 Task: Create List Industry Analysis in Board Resource Allocation Techniques to Workspace Health and Safety. Create List SWOT Analysis in Board Social Media Advertising Analytics to Workspace Health and Safety. Create List Risk Assessment in Board Content Marketing Content Distribution and Promotion to Workspace Health and Safety
Action: Mouse moved to (54, 300)
Screenshot: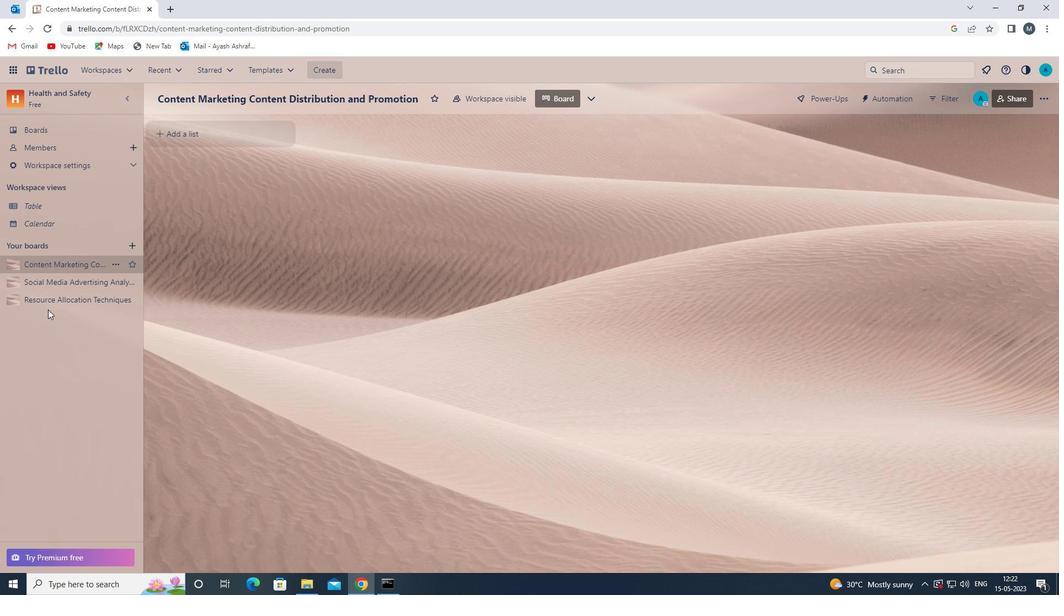 
Action: Mouse pressed left at (54, 300)
Screenshot: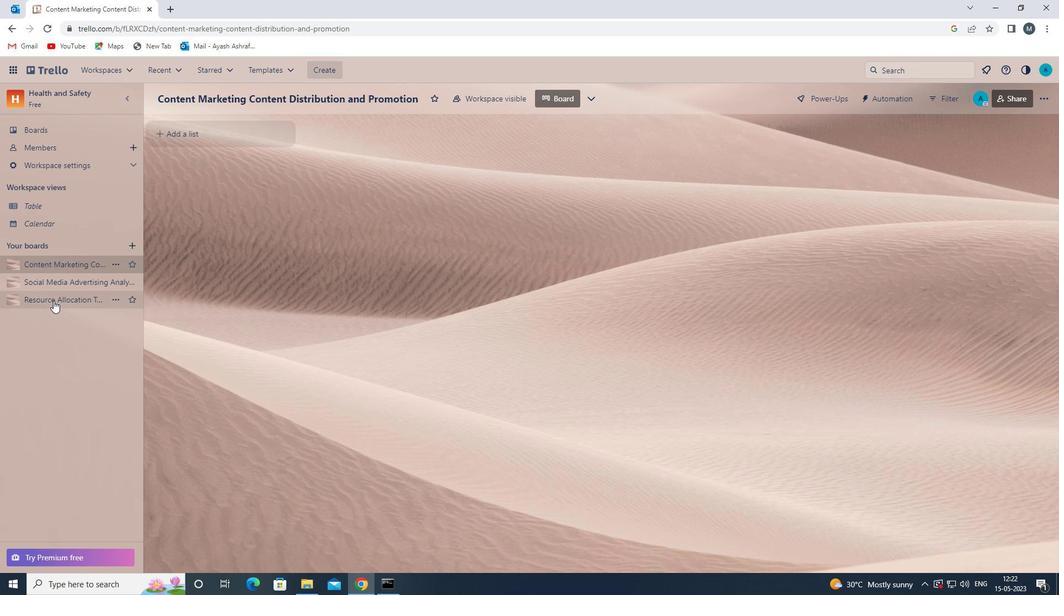 
Action: Mouse moved to (199, 131)
Screenshot: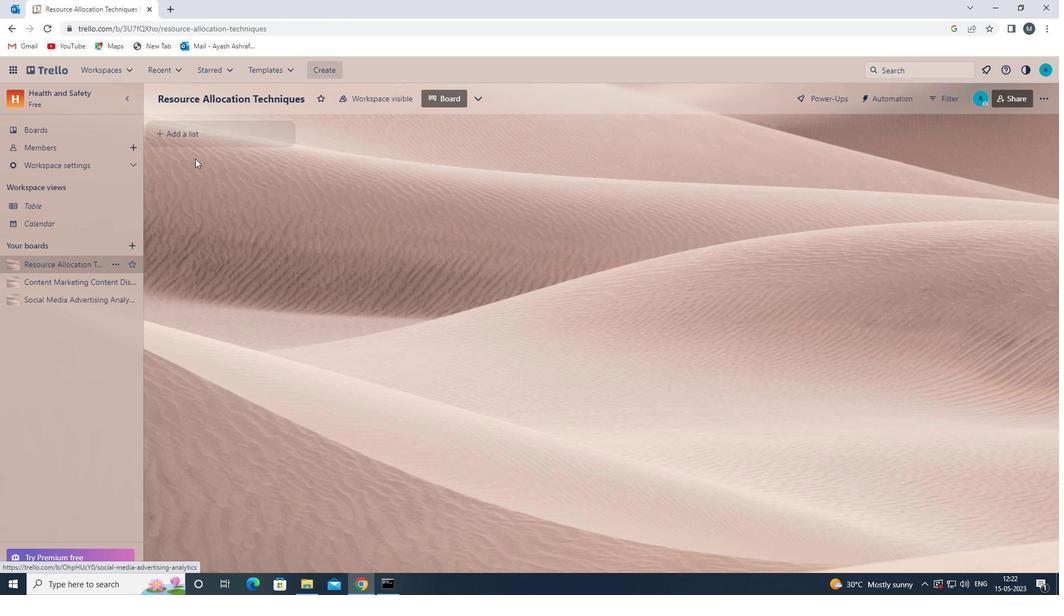 
Action: Mouse pressed left at (199, 131)
Screenshot: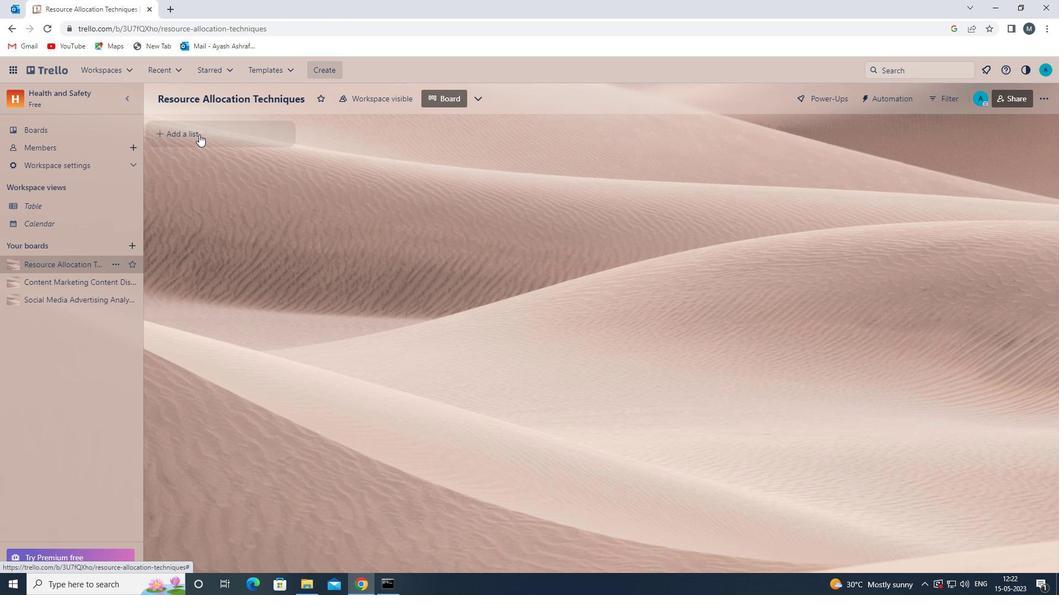 
Action: Mouse moved to (208, 153)
Screenshot: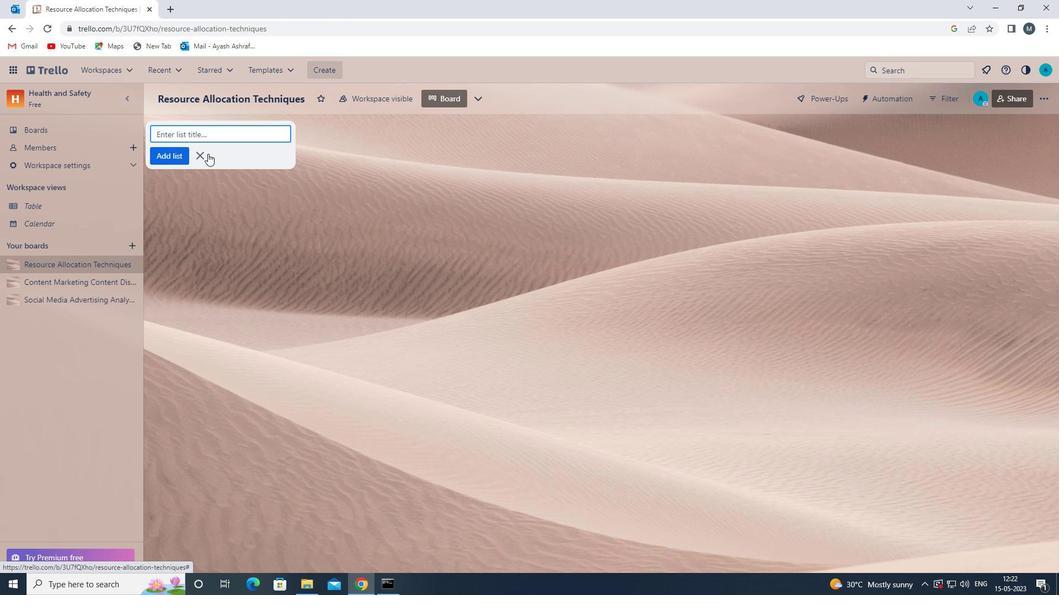 
Action: Key pressed <Key.shift>INDUSTRY<Key.space><Key.shift>AB<Key.backspace>NALYSIS<Key.space>
Screenshot: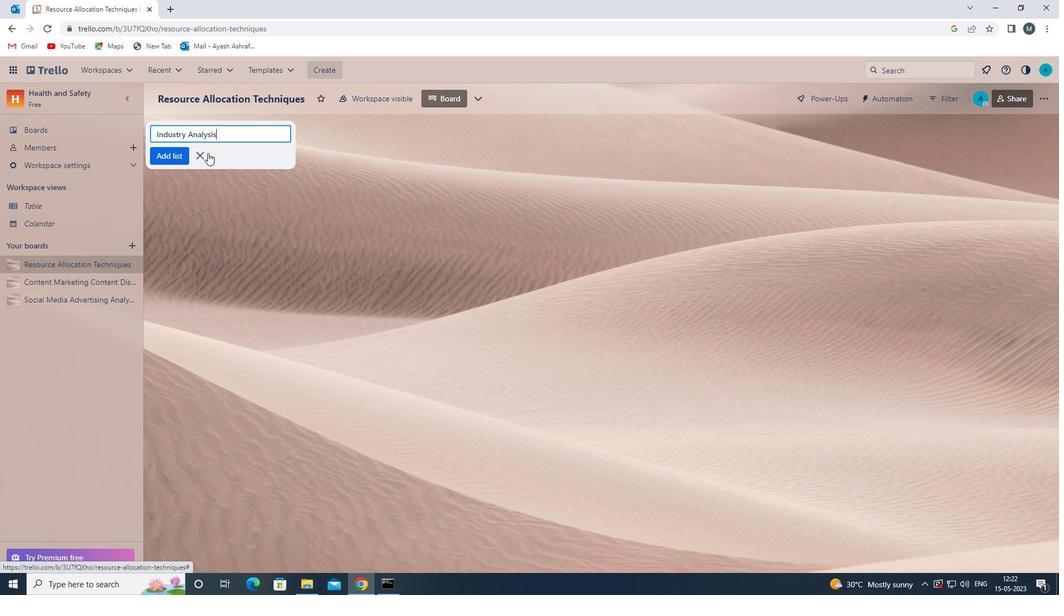 
Action: Mouse moved to (166, 153)
Screenshot: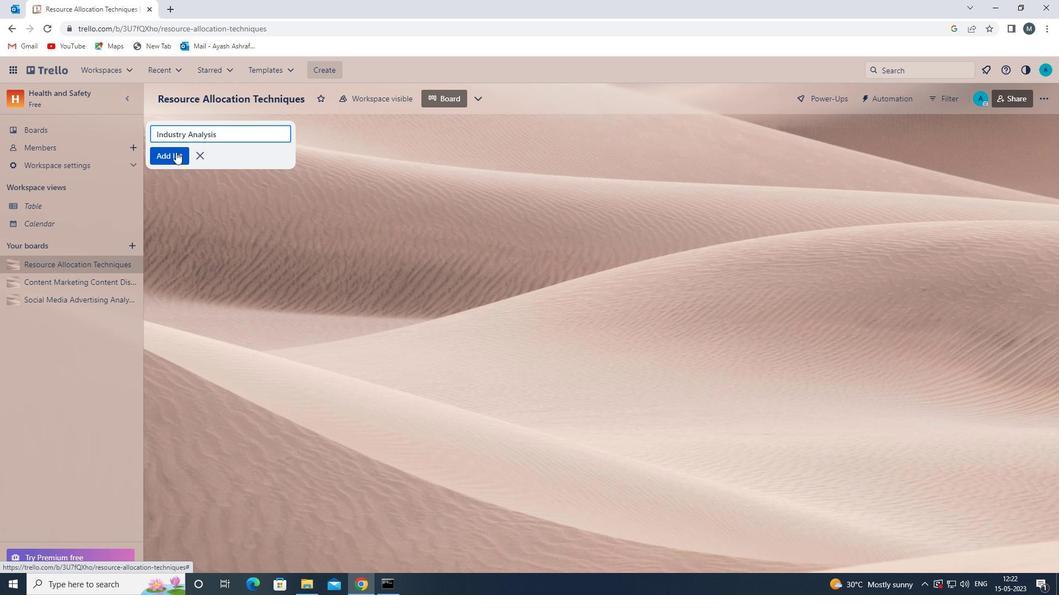 
Action: Mouse pressed left at (166, 153)
Screenshot: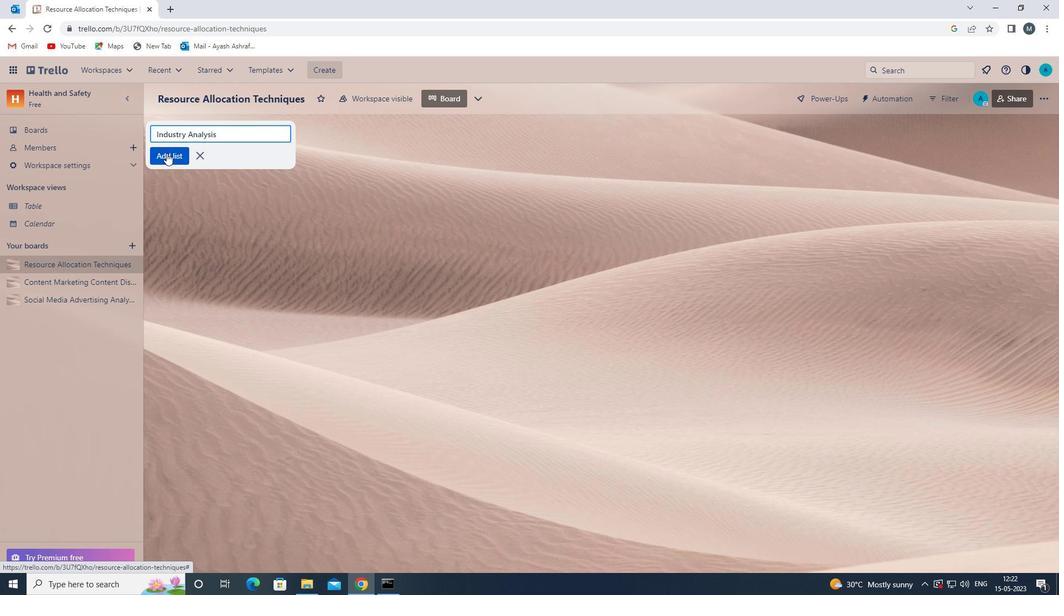 
Action: Mouse moved to (216, 296)
Screenshot: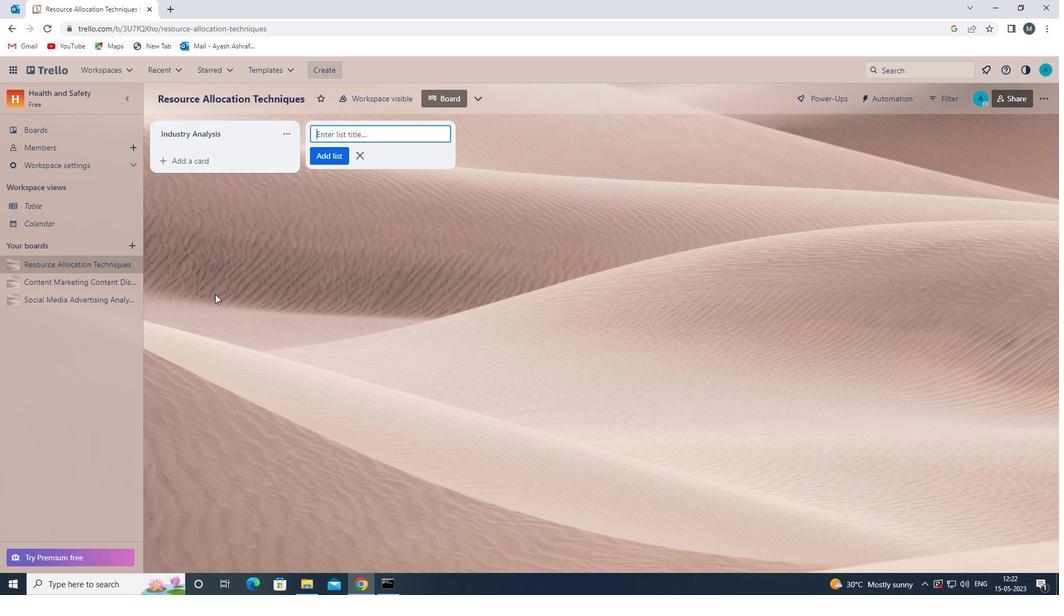 
Action: Mouse pressed left at (216, 296)
Screenshot: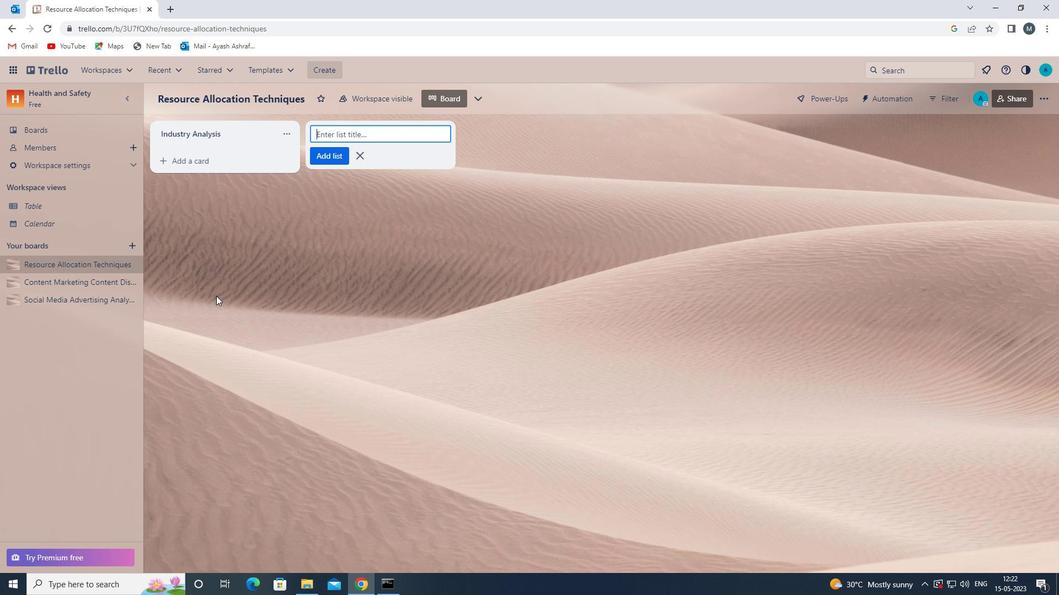 
Action: Mouse moved to (56, 295)
Screenshot: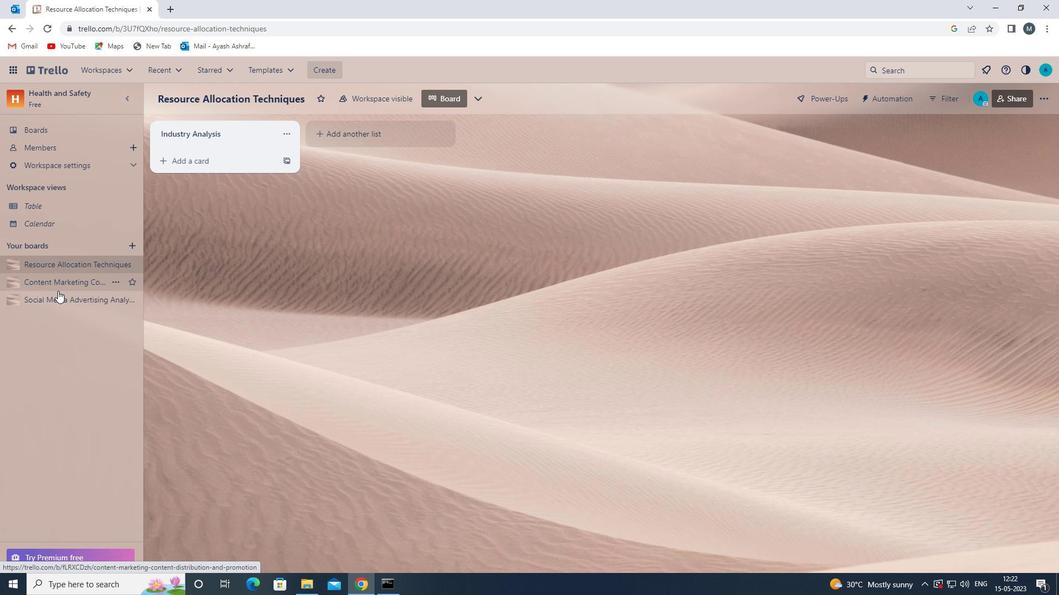
Action: Mouse pressed left at (56, 295)
Screenshot: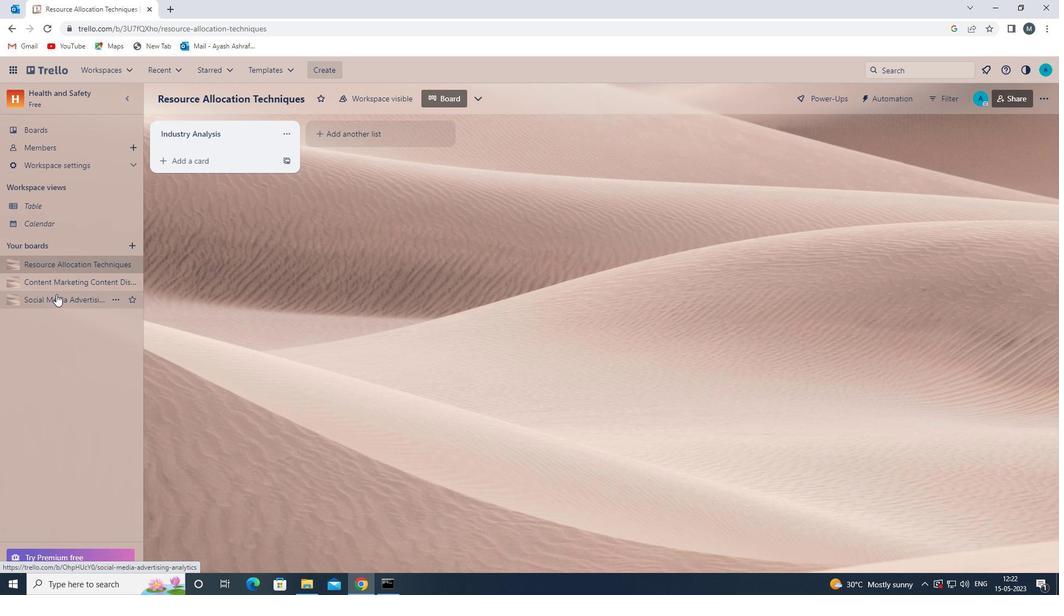 
Action: Mouse moved to (200, 134)
Screenshot: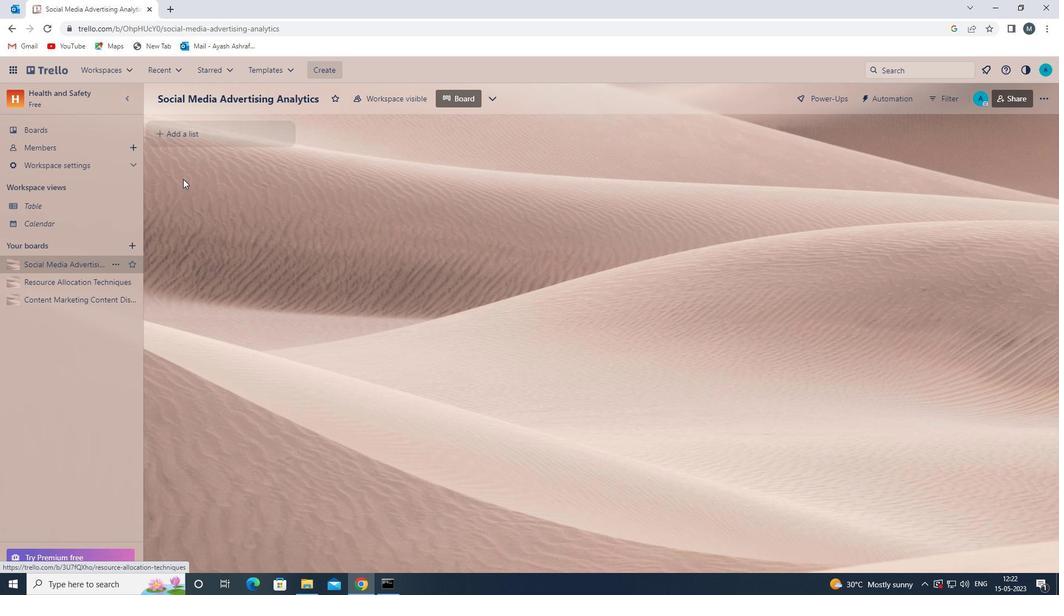 
Action: Mouse pressed left at (200, 134)
Screenshot: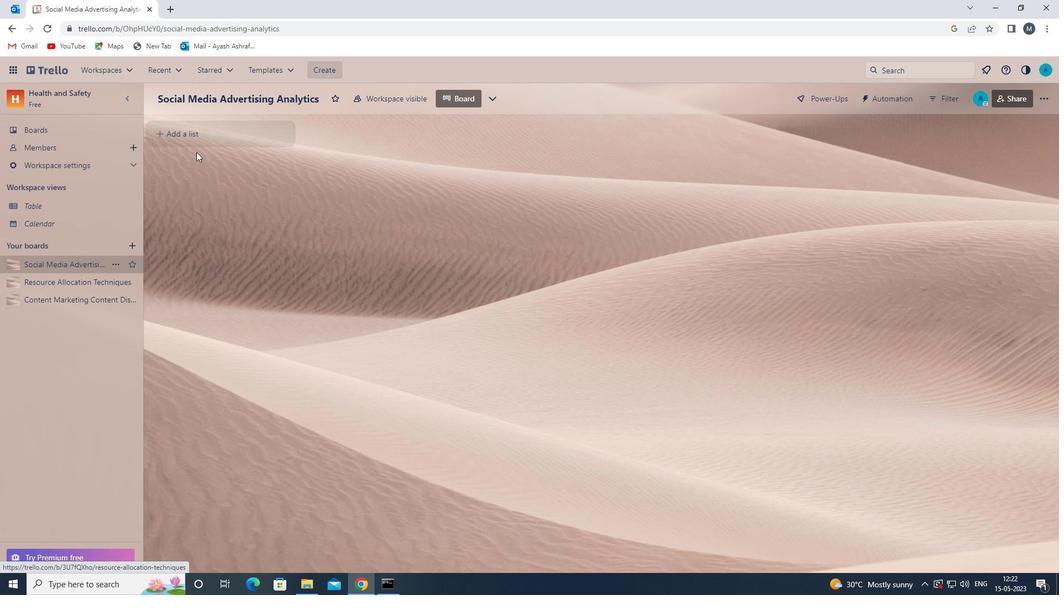 
Action: Mouse moved to (212, 135)
Screenshot: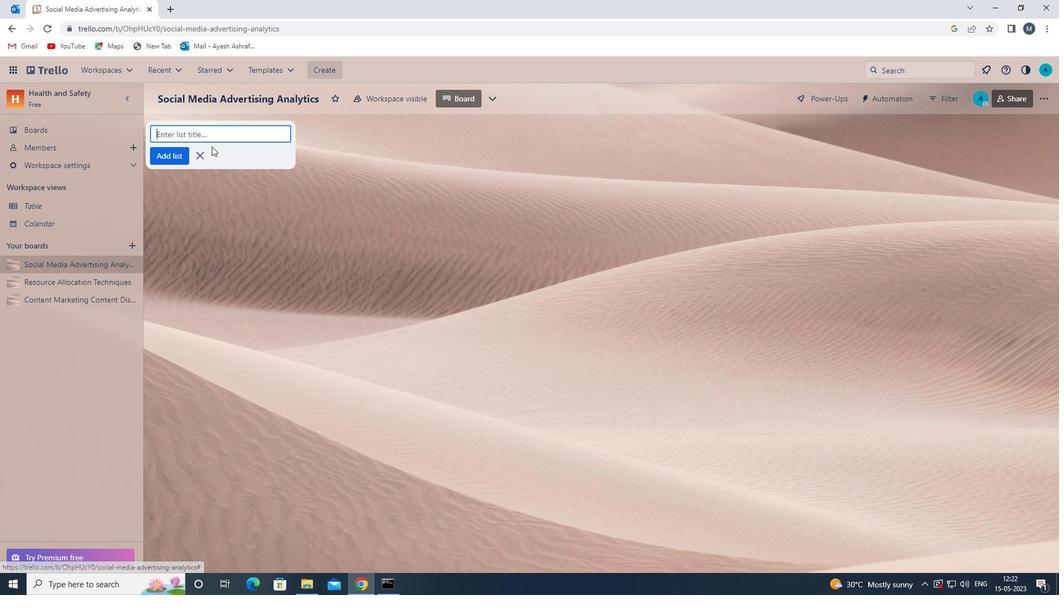 
Action: Mouse pressed left at (212, 135)
Screenshot: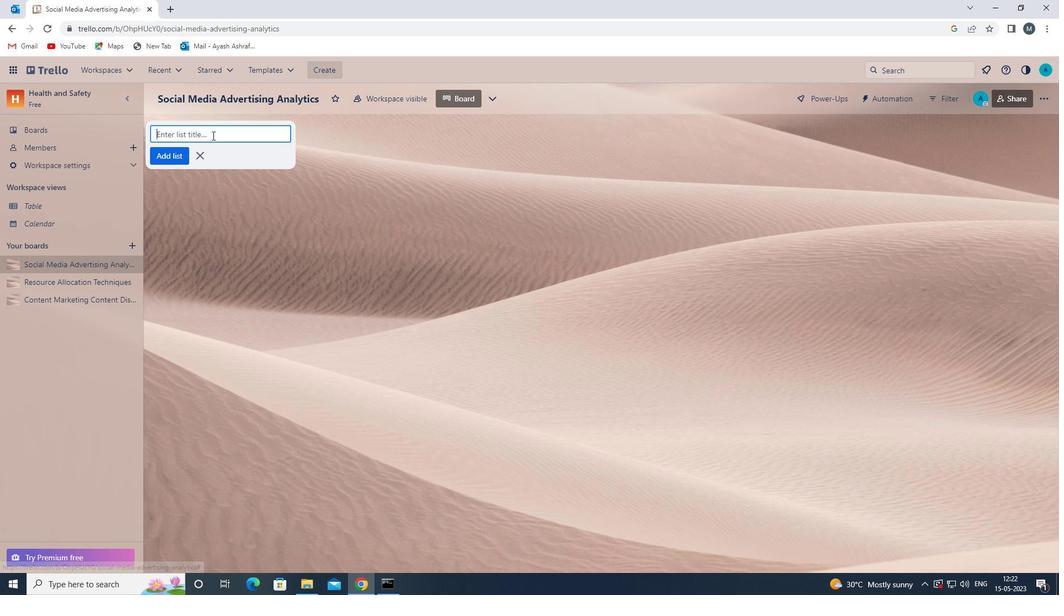 
Action: Key pressed <Key.shift>SWOT<Key.space><Key.shift>ANALYSIS<Key.space>
Screenshot: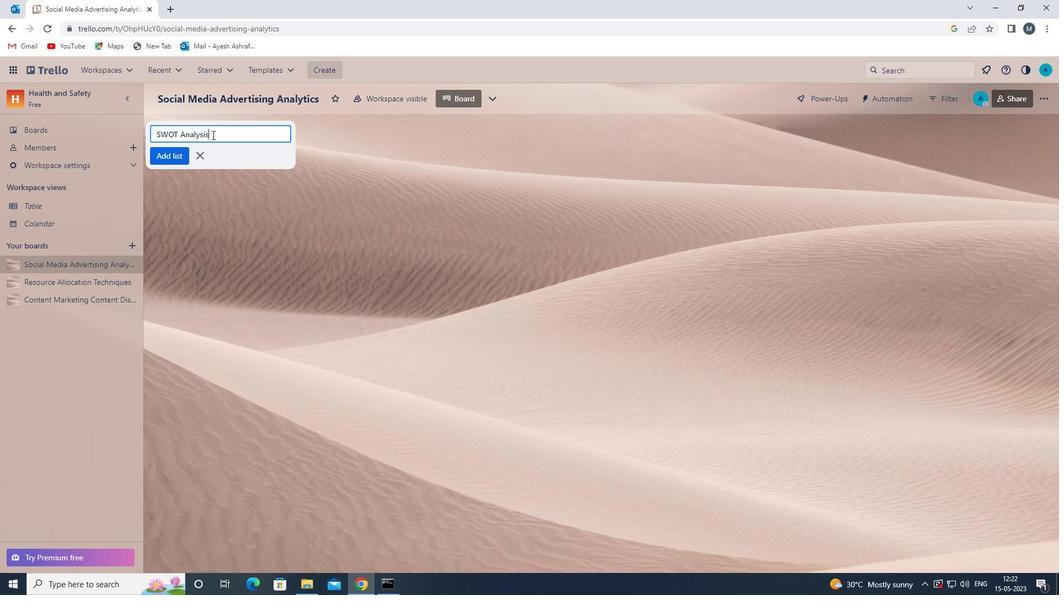 
Action: Mouse moved to (175, 157)
Screenshot: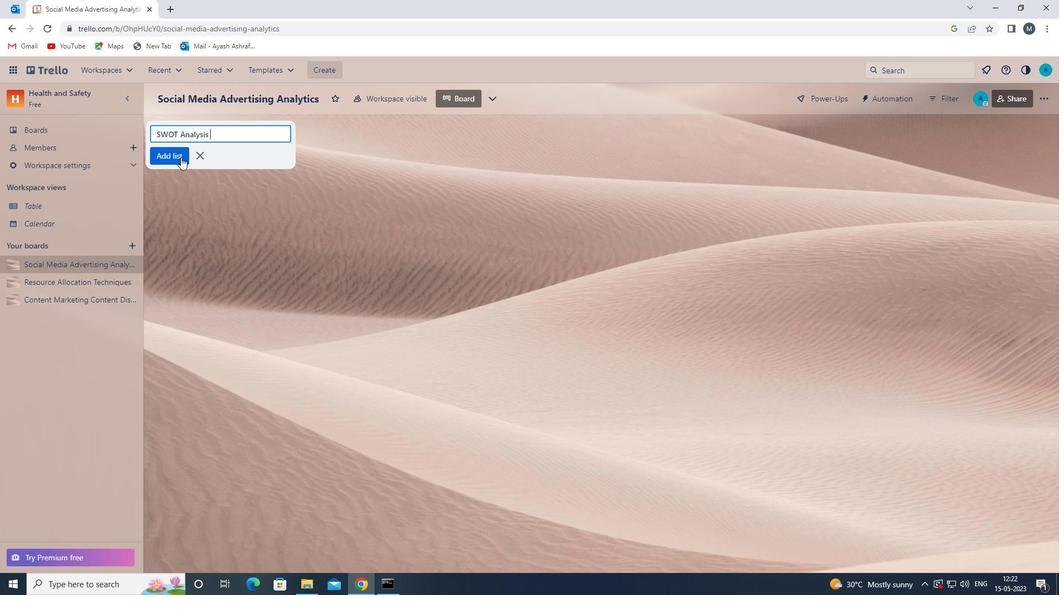 
Action: Mouse pressed left at (175, 157)
Screenshot: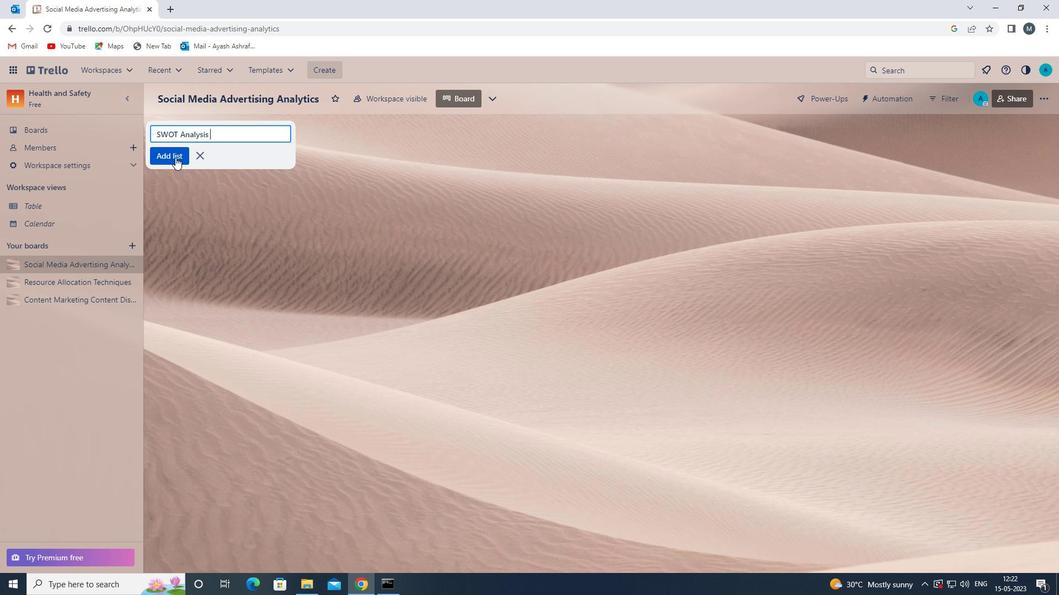 
Action: Mouse moved to (206, 279)
Screenshot: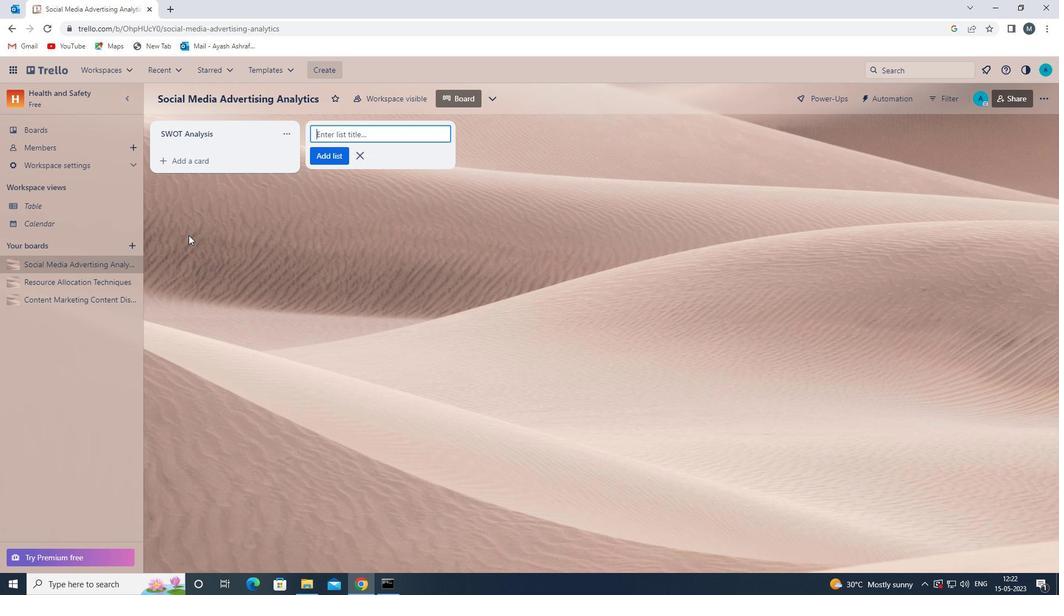 
Action: Mouse pressed left at (206, 279)
Screenshot: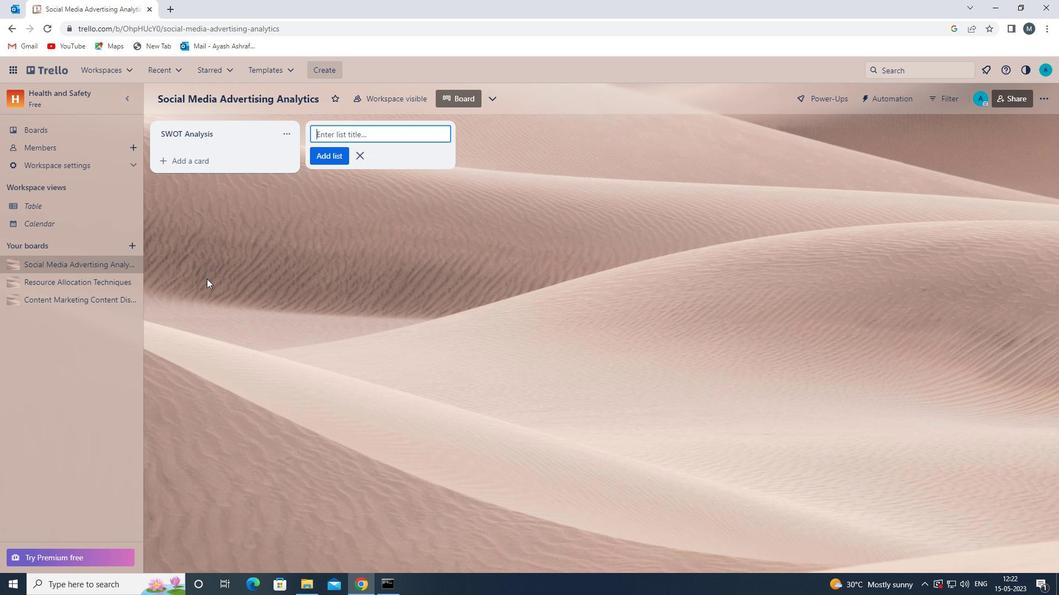 
Action: Mouse moved to (65, 304)
Screenshot: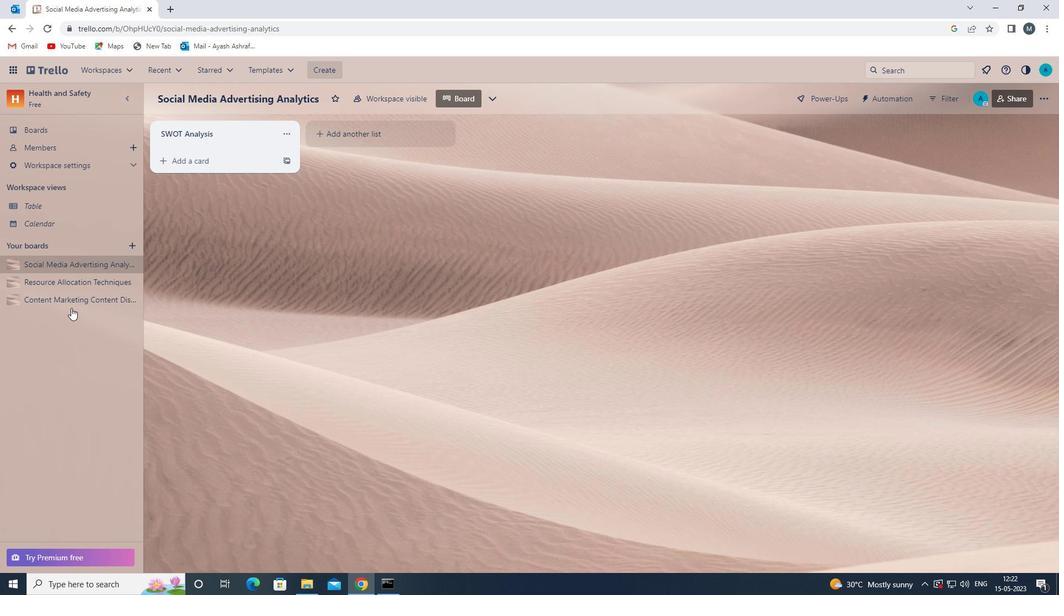 
Action: Mouse pressed left at (65, 304)
Screenshot: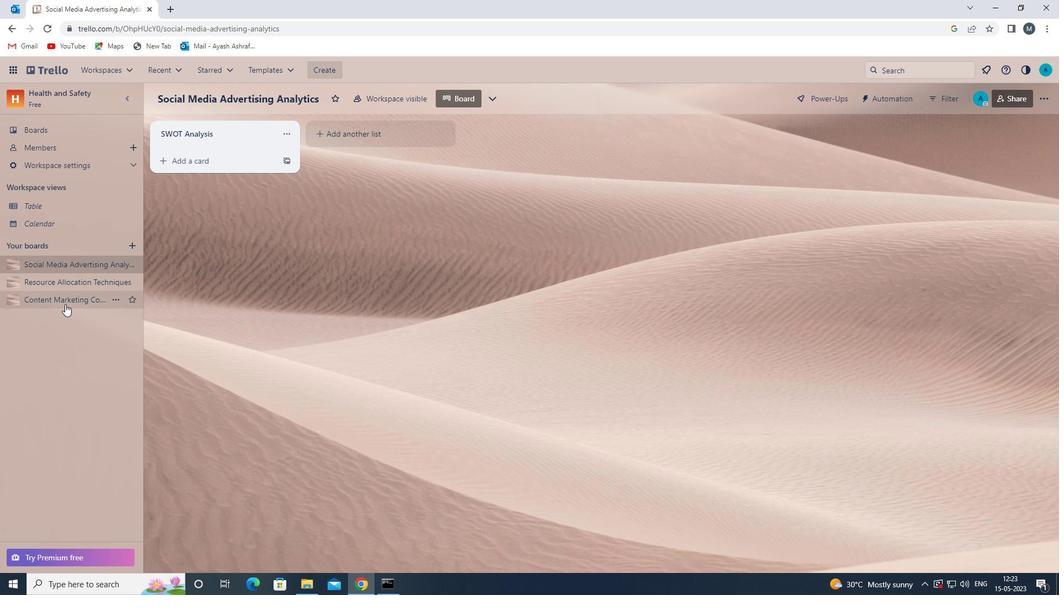 
Action: Mouse moved to (197, 132)
Screenshot: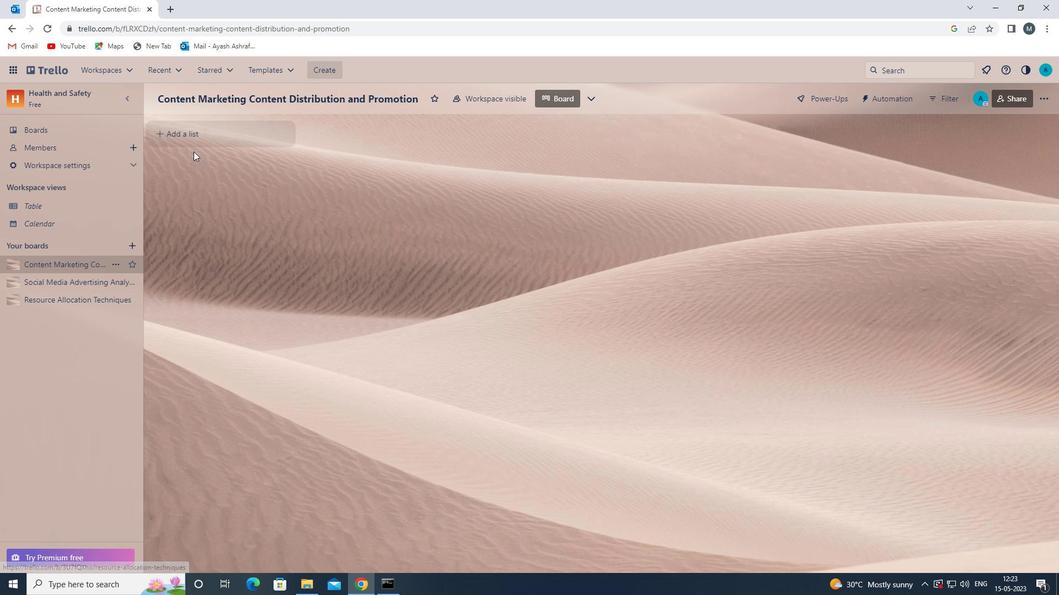 
Action: Mouse pressed left at (197, 132)
Screenshot: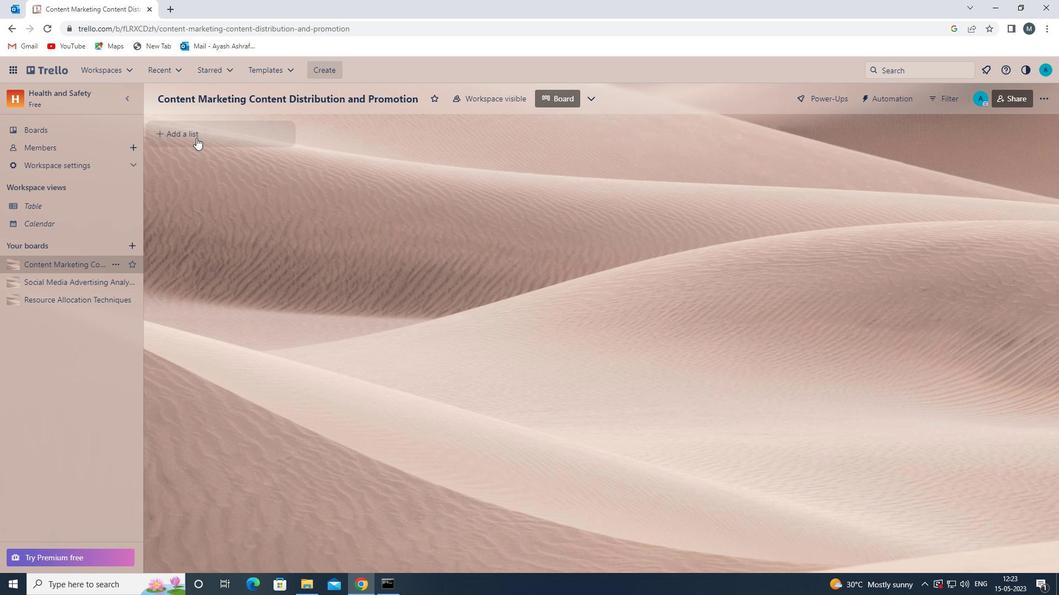 
Action: Mouse moved to (207, 133)
Screenshot: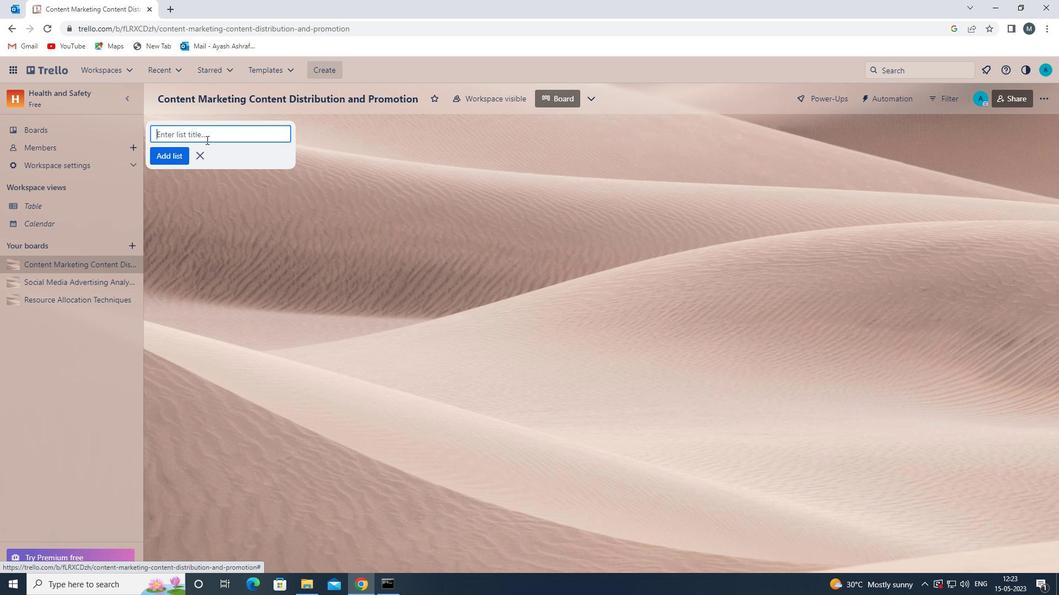
Action: Mouse pressed left at (207, 133)
Screenshot: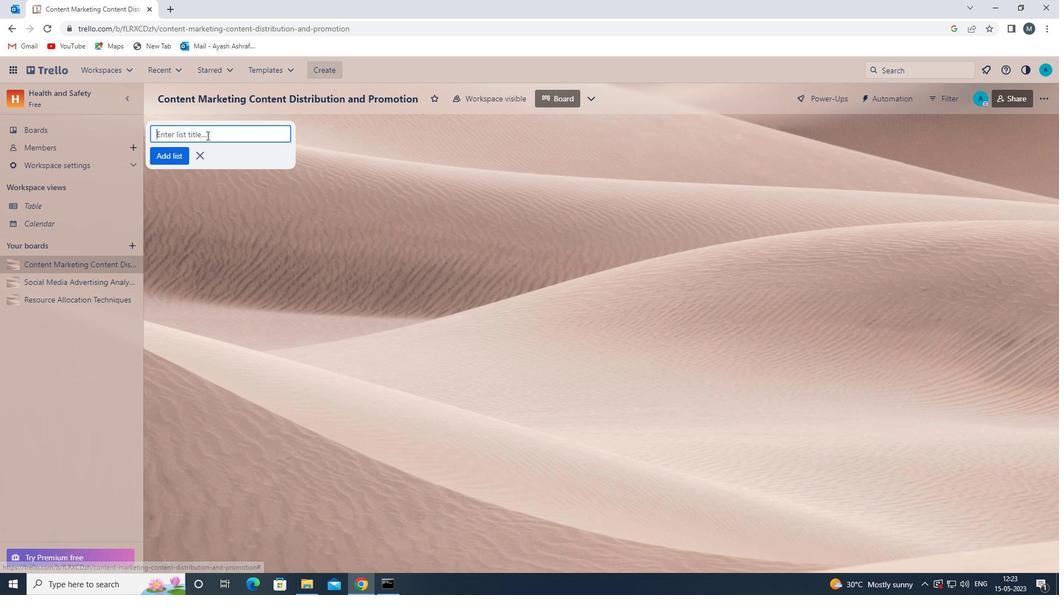 
Action: Key pressed <Key.shift>RISK<Key.space><Key.shift><Key.shift><Key.shift><Key.shift><Key.shift><Key.shift><Key.shift>ASSESSMENT<Key.space>
Screenshot: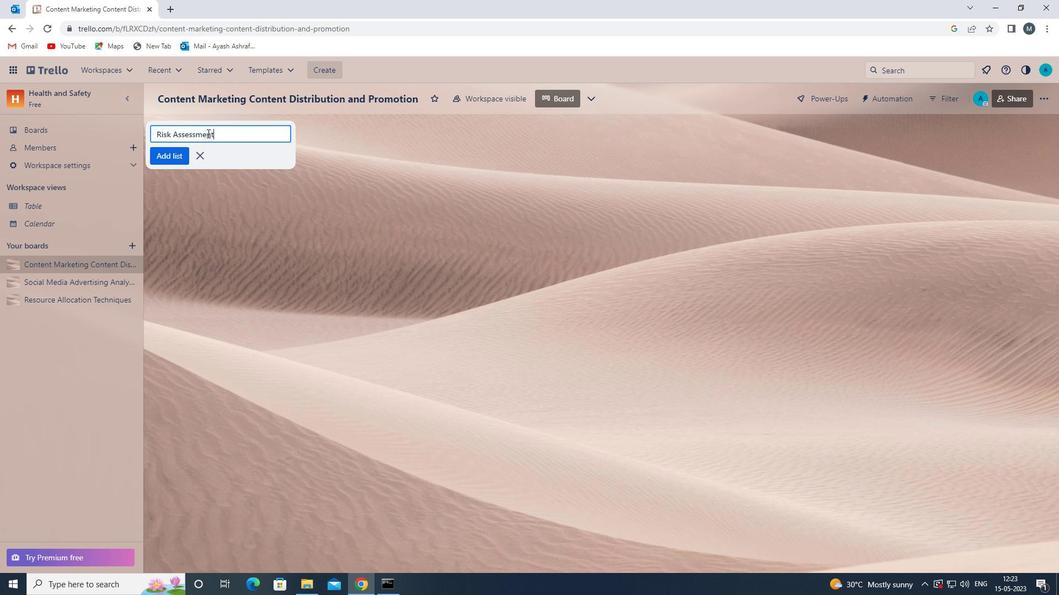 
Action: Mouse moved to (170, 157)
Screenshot: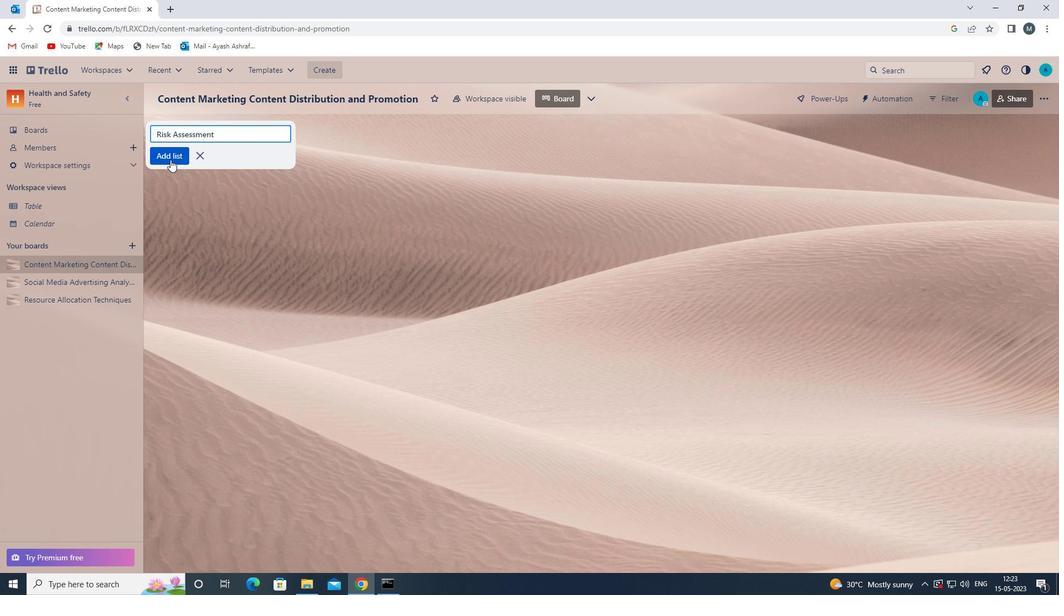 
Action: Mouse pressed left at (170, 157)
Screenshot: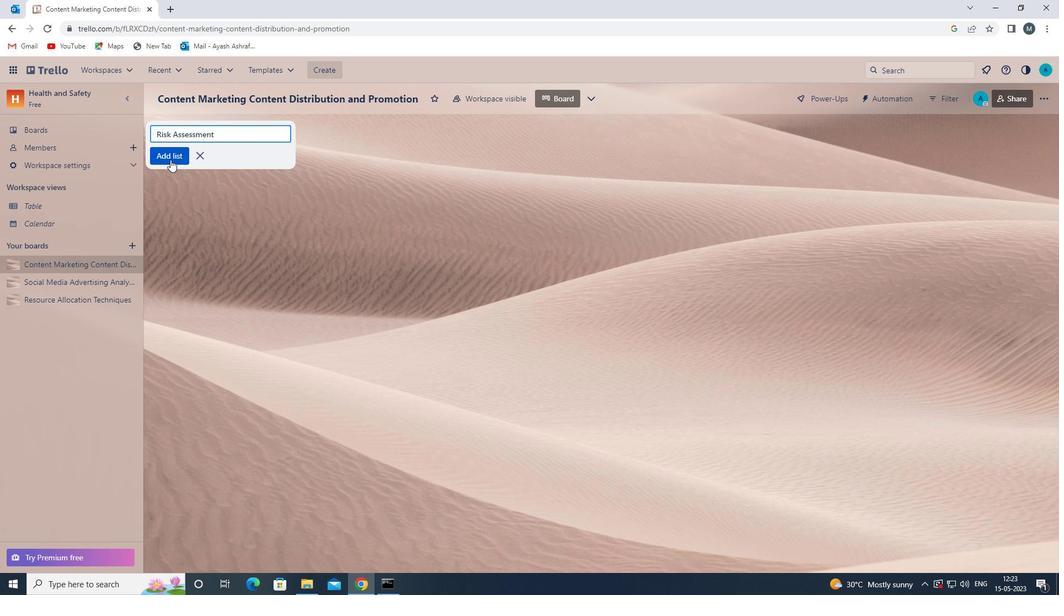 
Action: Mouse moved to (206, 286)
Screenshot: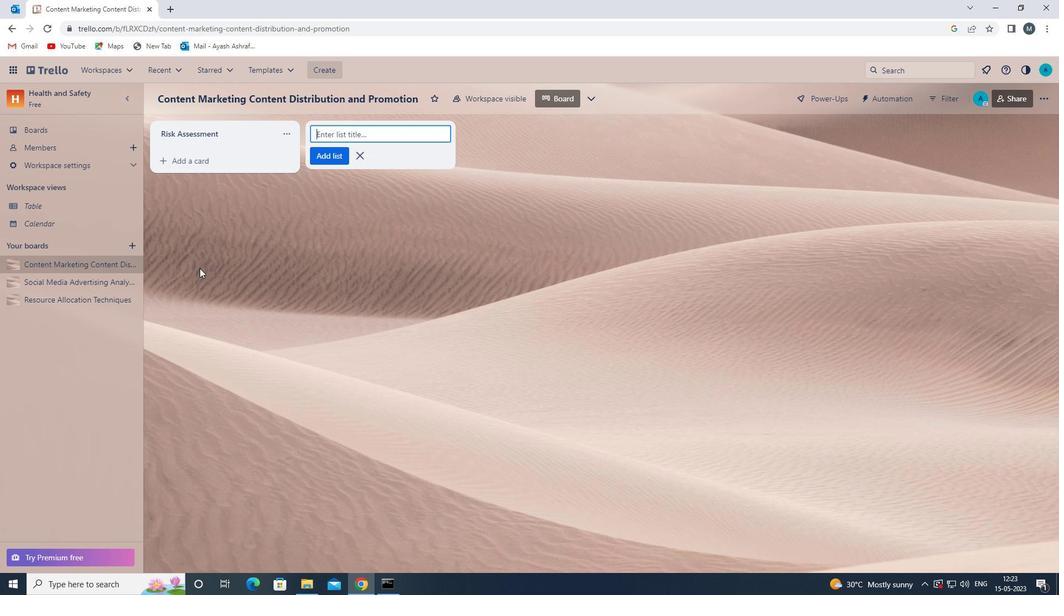 
Action: Mouse pressed left at (206, 286)
Screenshot: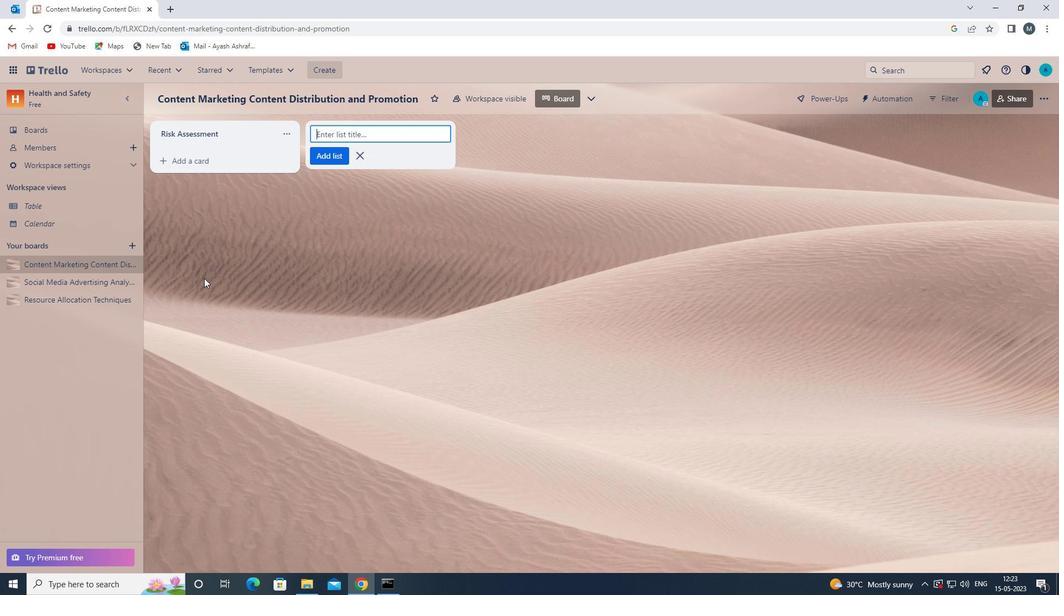 
